 Task: Anti-transpose the video.
Action: Mouse moved to (126, 14)
Screenshot: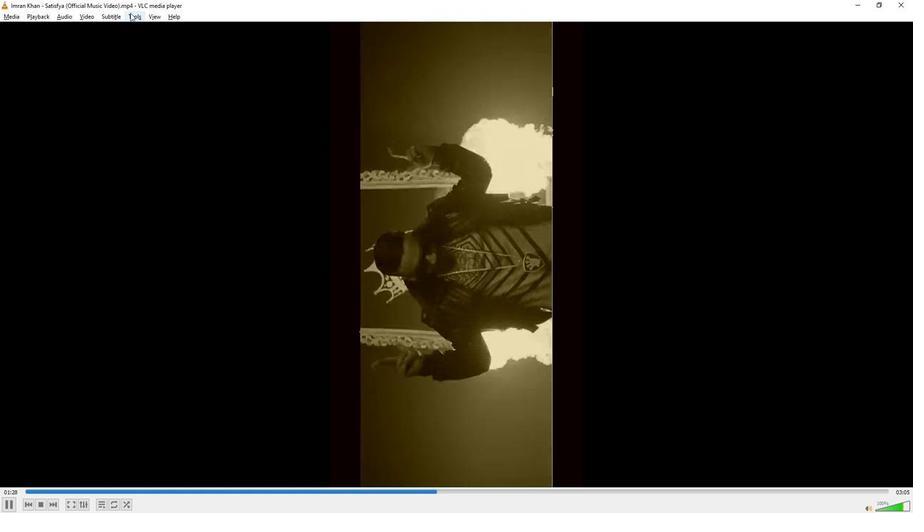 
Action: Mouse pressed left at (126, 14)
Screenshot: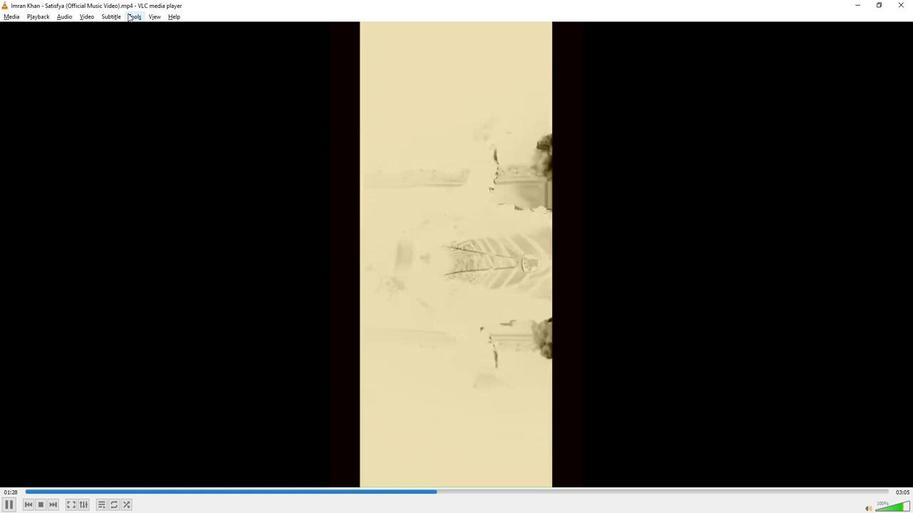 
Action: Mouse moved to (139, 27)
Screenshot: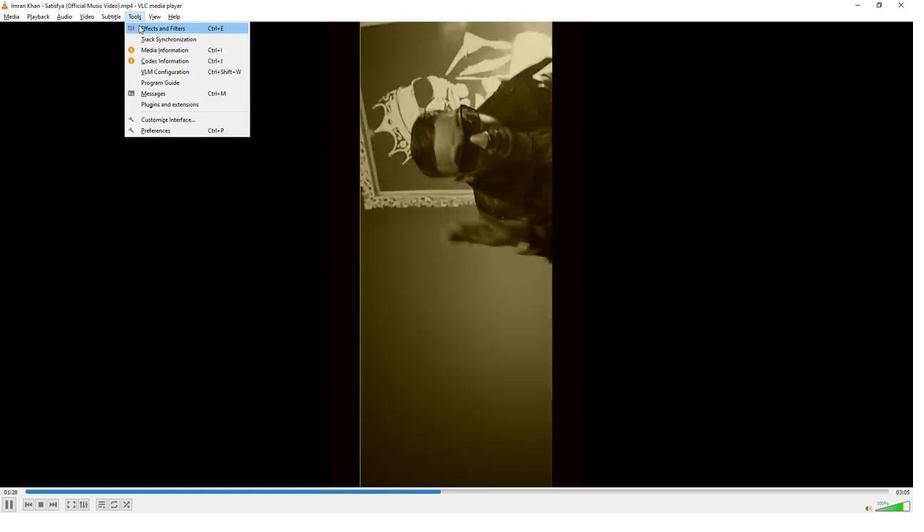 
Action: Mouse pressed left at (139, 27)
Screenshot: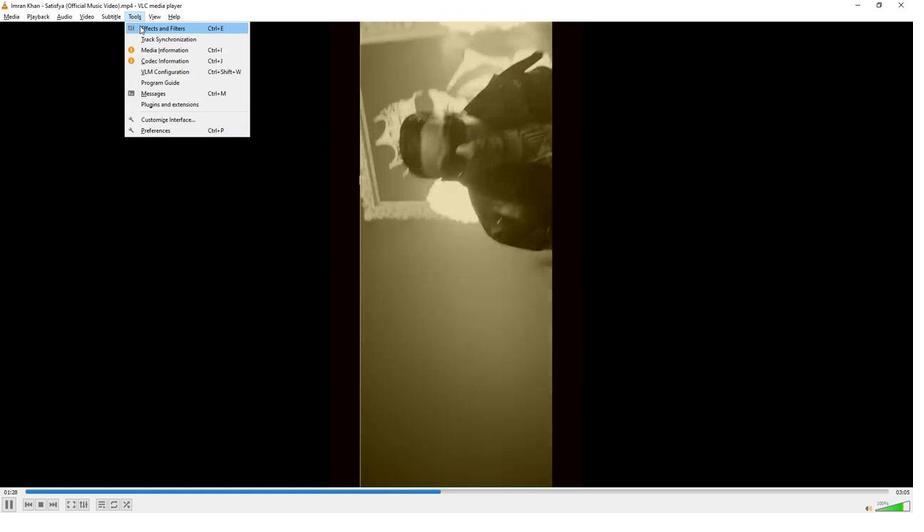 
Action: Mouse moved to (108, 78)
Screenshot: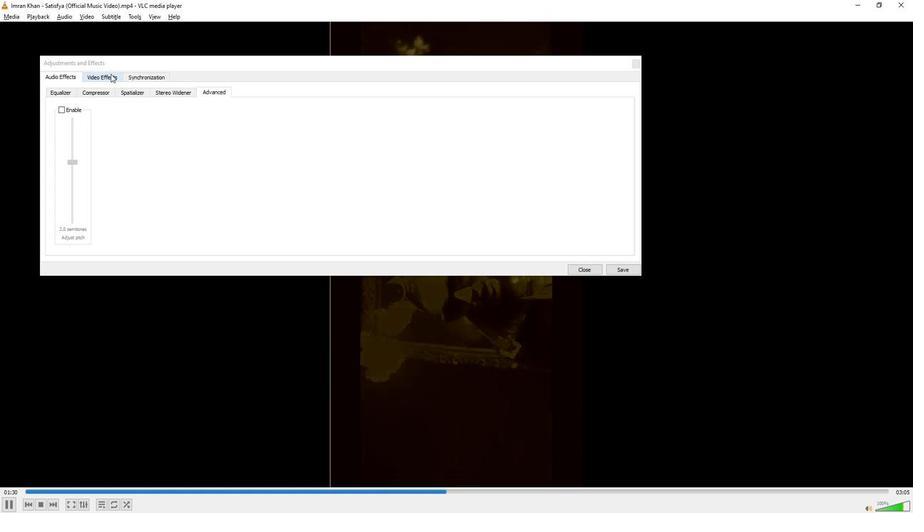 
Action: Mouse pressed left at (108, 78)
Screenshot: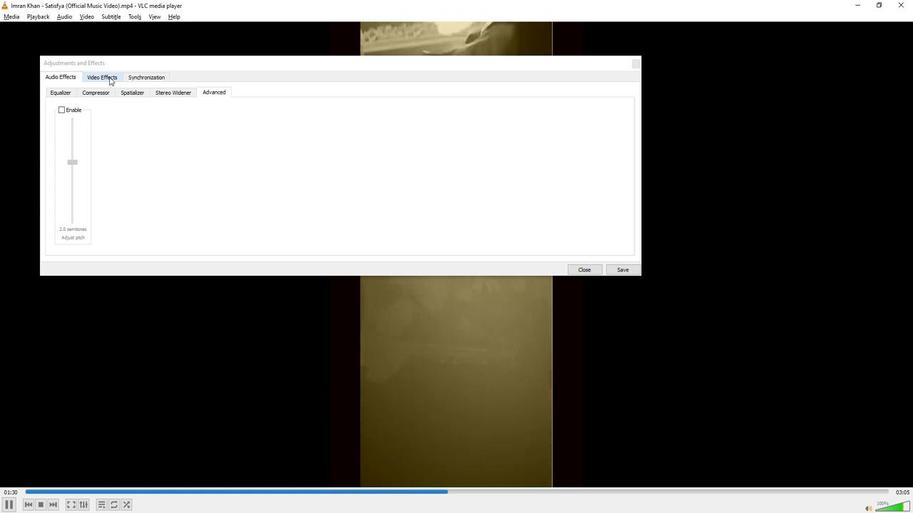 
Action: Mouse moved to (329, 138)
Screenshot: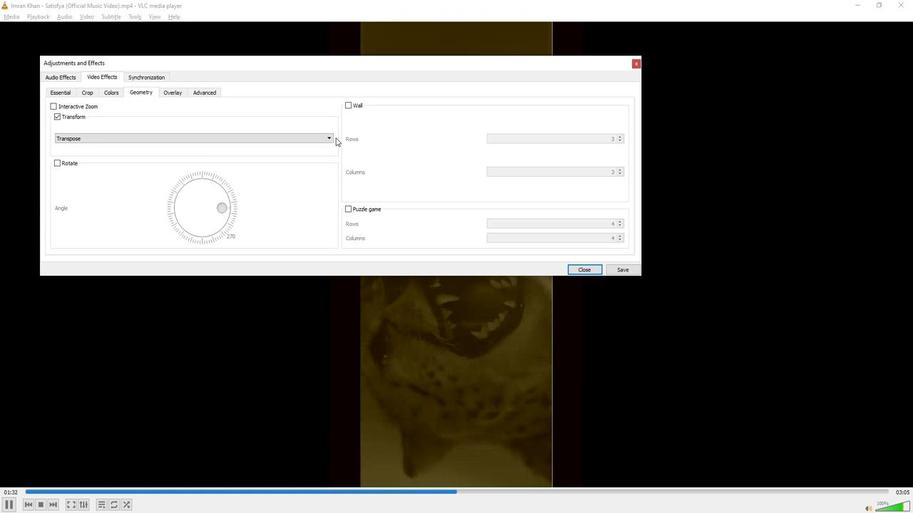 
Action: Mouse pressed left at (329, 138)
Screenshot: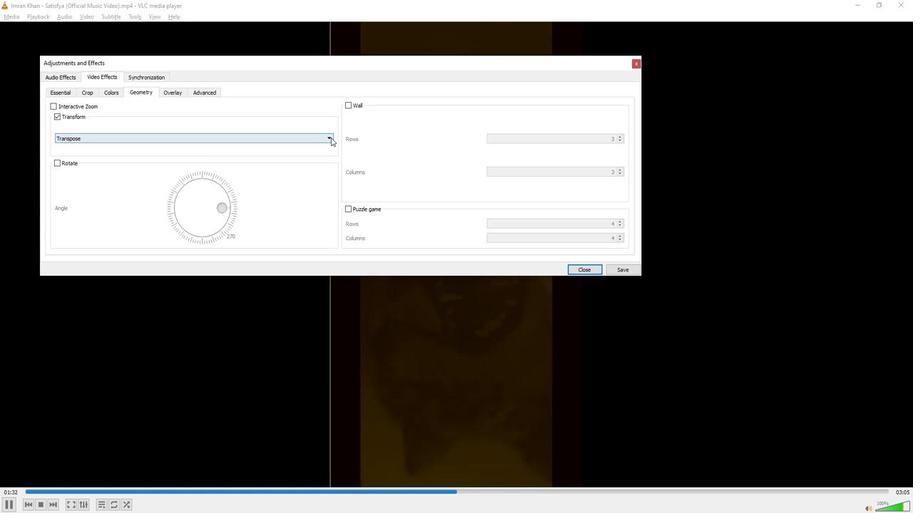 
Action: Mouse moved to (97, 183)
Screenshot: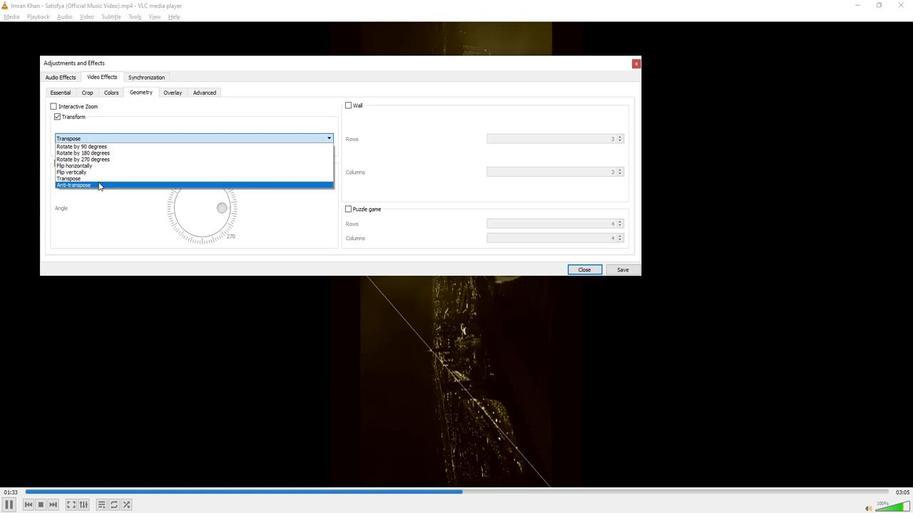 
Action: Mouse pressed left at (97, 183)
Screenshot: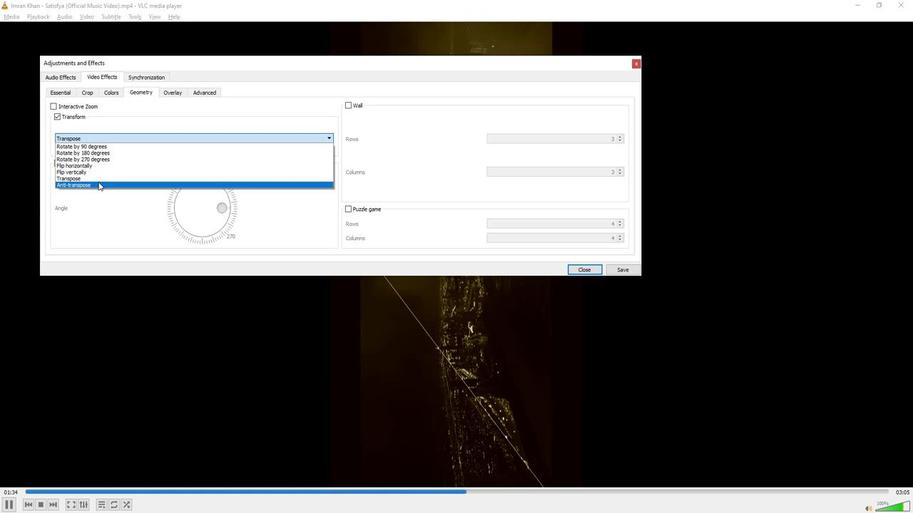 
Action: Mouse moved to (213, 386)
Screenshot: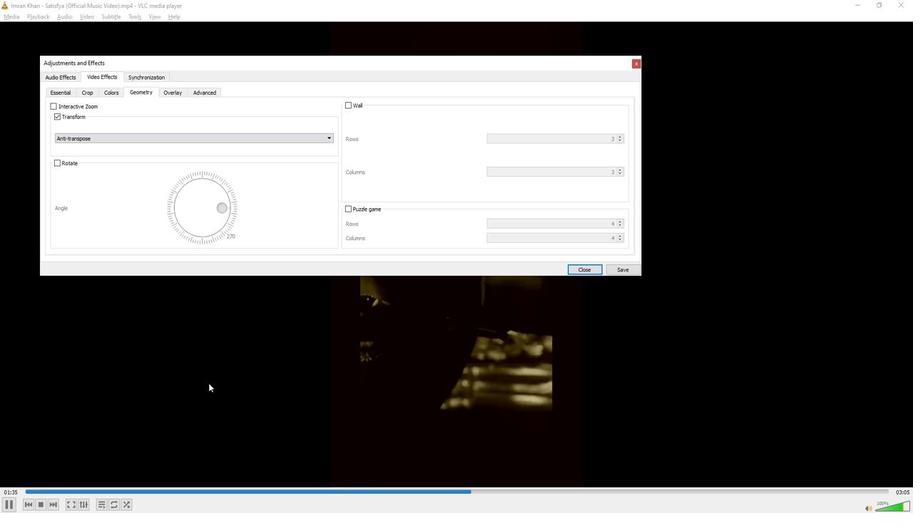 
